 Task: Search for beaches in the Florida Panhandle between Pensacola, Florida, and Panama City Beach, Florida.
Action: Mouse pressed left at (213, 70)
Screenshot: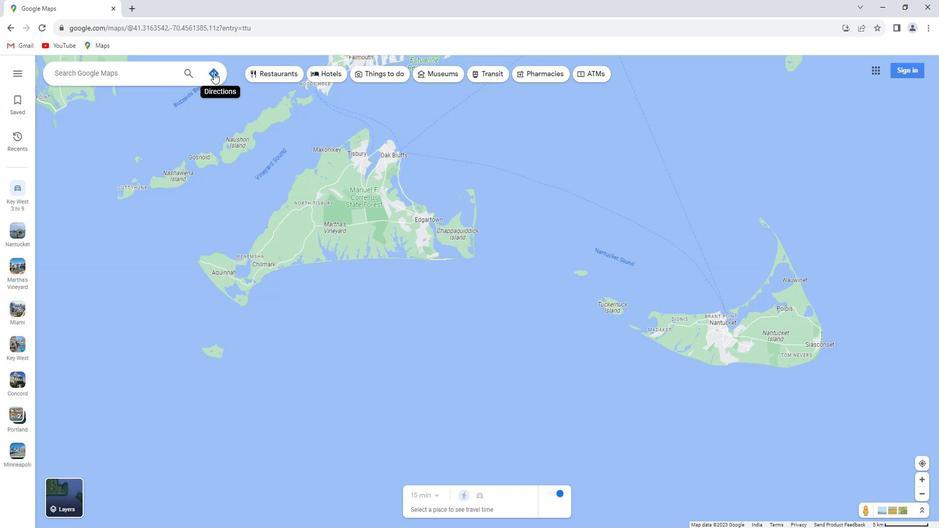 
Action: Mouse moved to (163, 97)
Screenshot: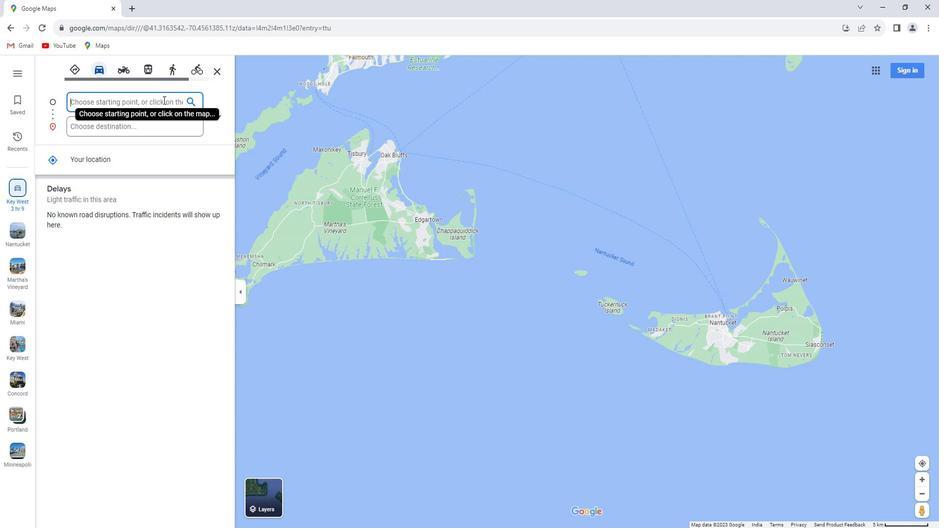 
Action: Key pressed <Key.shift_r>Pensacola,<Key.space><Key.shift>florida
Screenshot: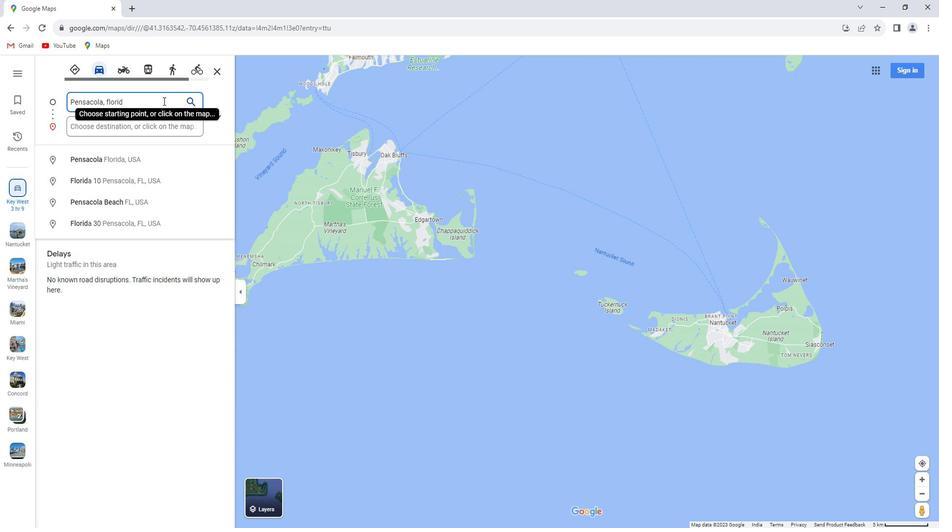 
Action: Mouse moved to (142, 122)
Screenshot: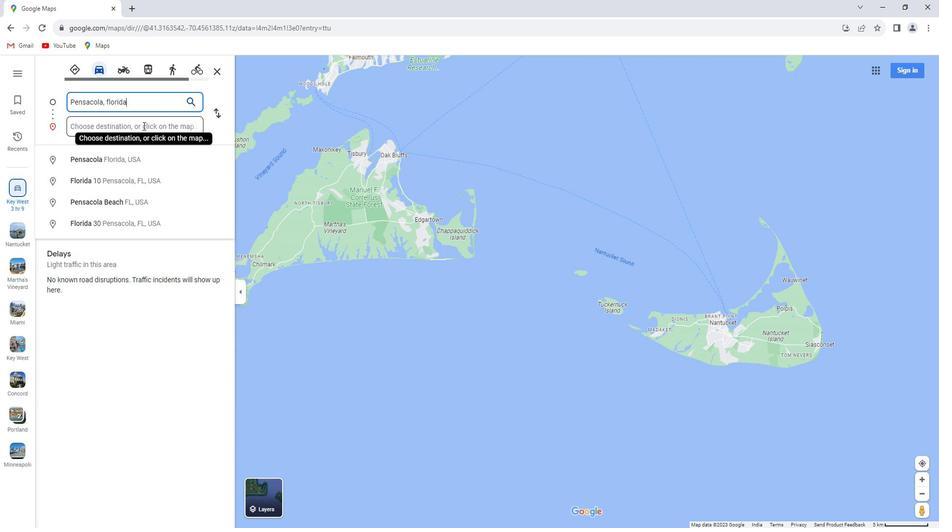 
Action: Mouse pressed left at (142, 122)
Screenshot: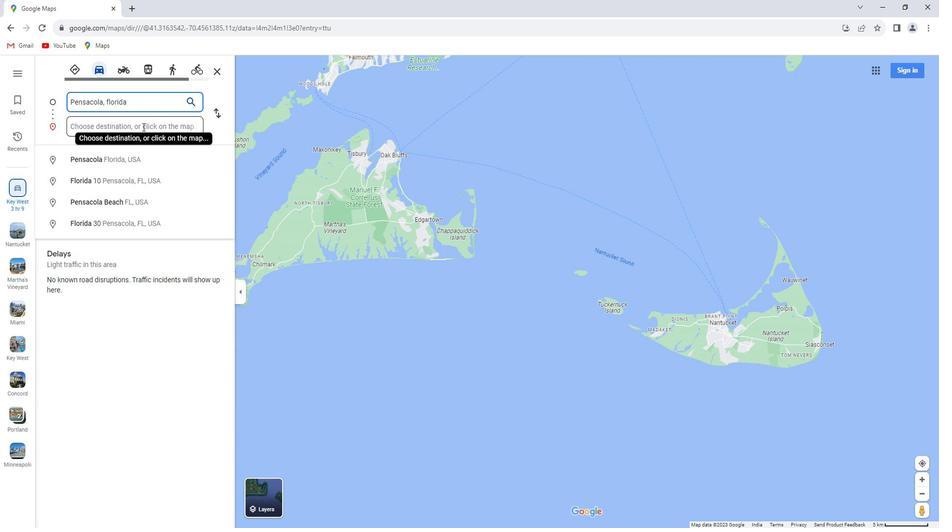 
Action: Key pressed <Key.shift>Panama<Key.space><Key.shift>City<Key.space><Key.shift>Beach,<Key.space><Key.shift>florida<Key.enter>
Screenshot: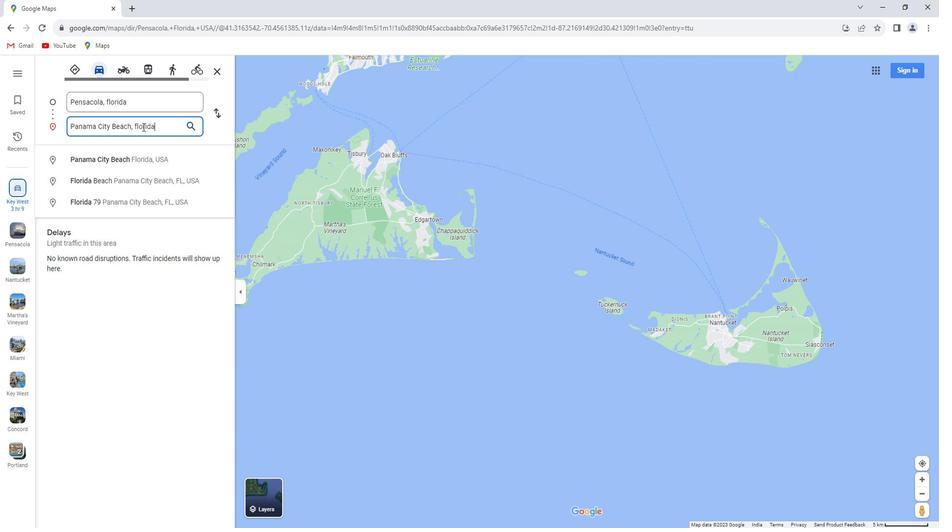 
Action: Mouse moved to (456, 66)
Screenshot: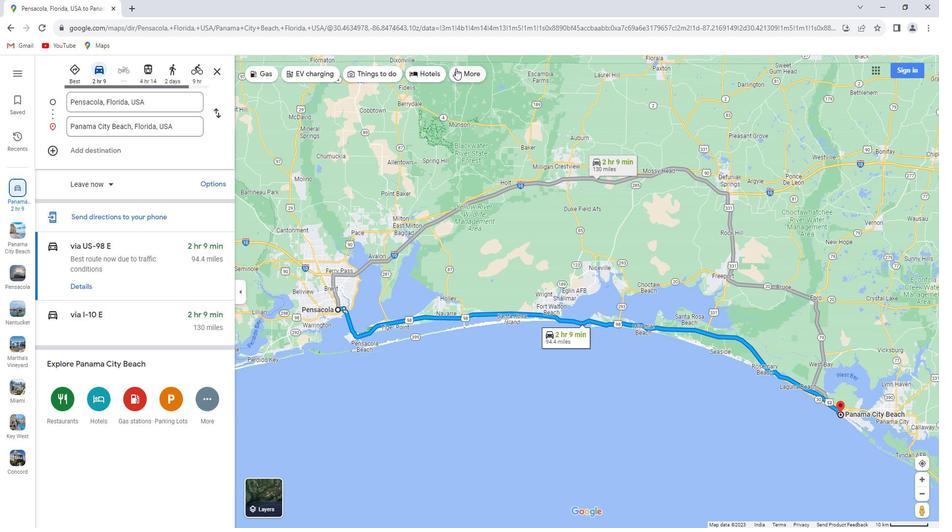 
Action: Mouse pressed left at (456, 66)
Screenshot: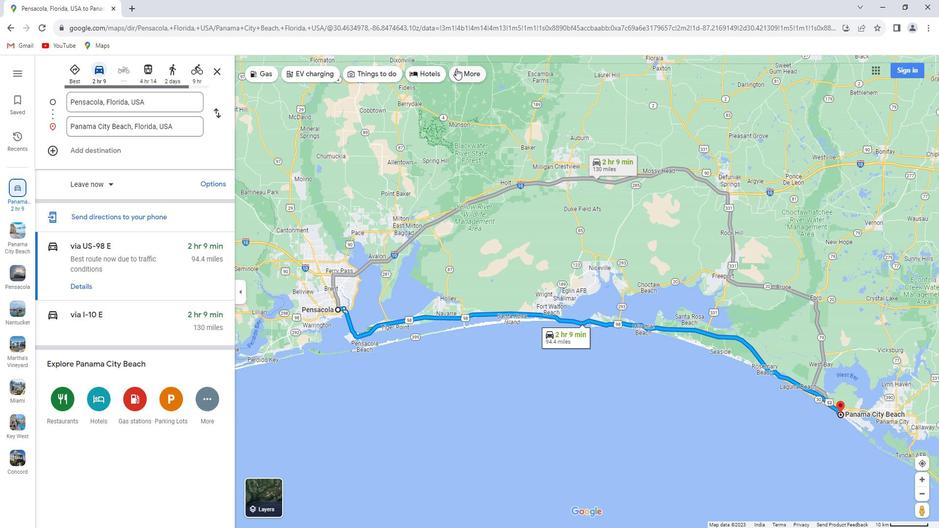 
Action: Mouse moved to (127, 70)
Screenshot: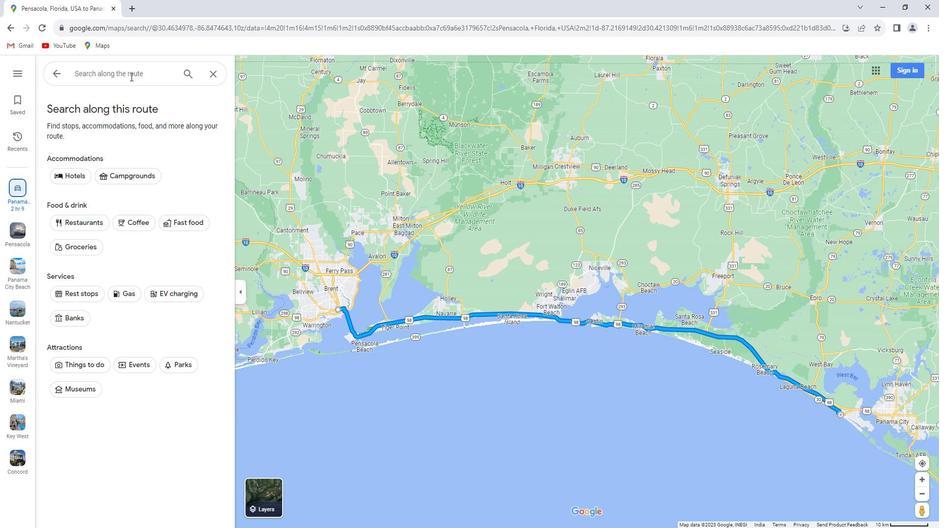 
Action: Mouse pressed left at (127, 70)
Screenshot: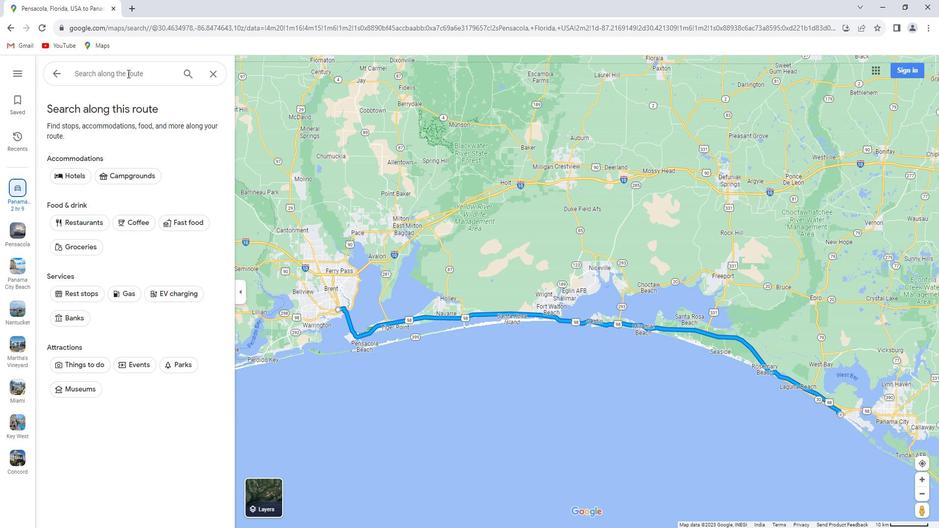 
Action: Key pressed beaches<Key.space>in<Key.space>the<Key.space><Key.shift>Floris<Key.backspace>da<Key.space><Key.shift>pahandle<Key.enter>
Screenshot: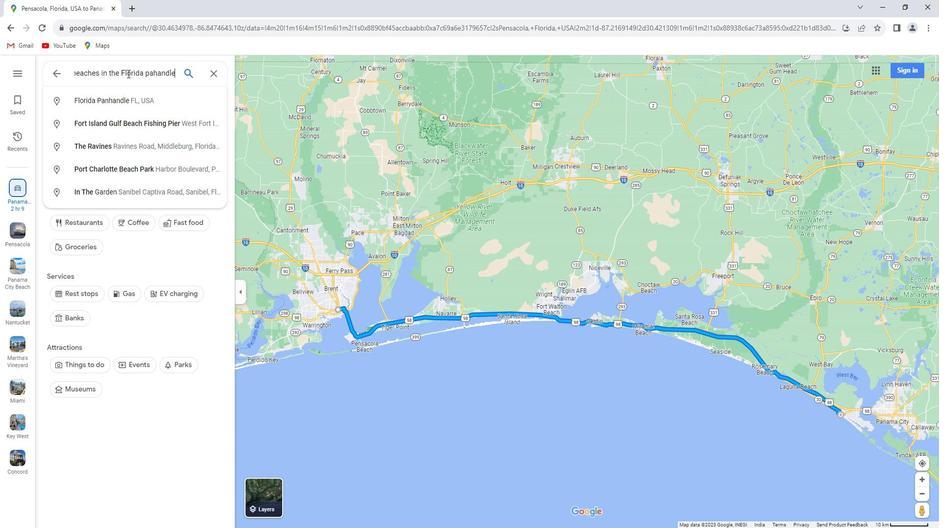 
Action: Mouse moved to (139, 90)
Screenshot: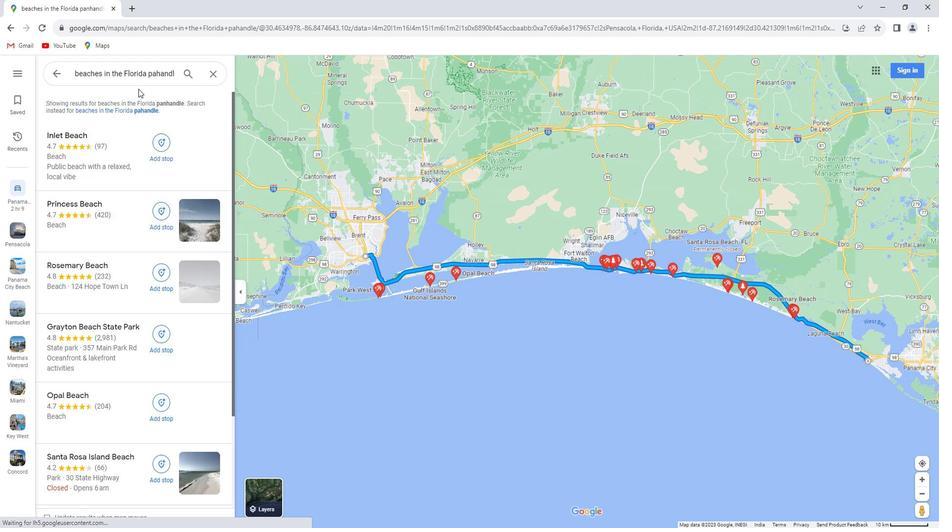 
